 Task: Toggle the audio filter "Volume normalizer".
Action: Mouse moved to (104, 17)
Screenshot: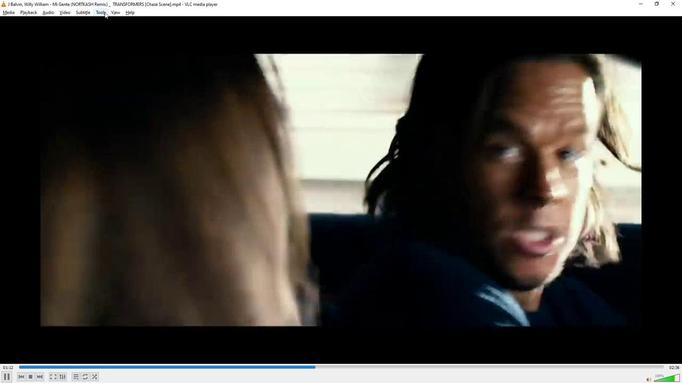 
Action: Mouse pressed left at (104, 17)
Screenshot: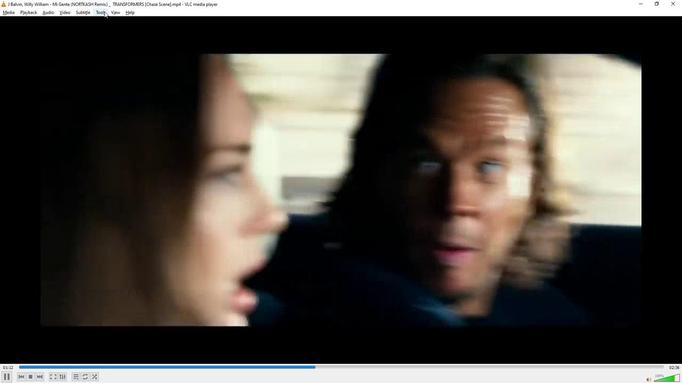 
Action: Mouse moved to (119, 101)
Screenshot: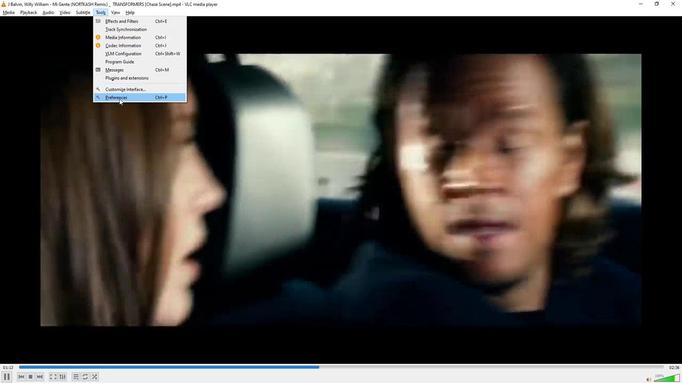 
Action: Mouse pressed left at (119, 101)
Screenshot: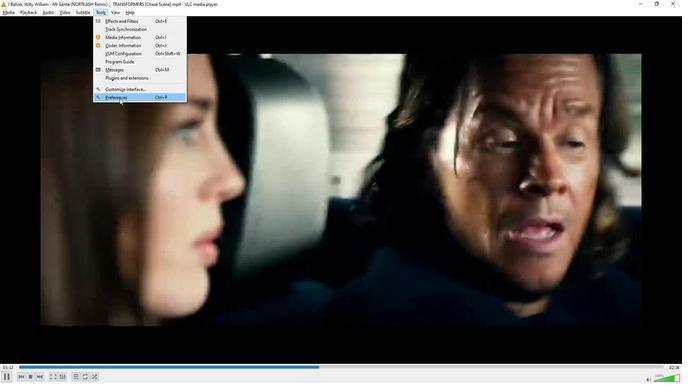 
Action: Mouse moved to (199, 283)
Screenshot: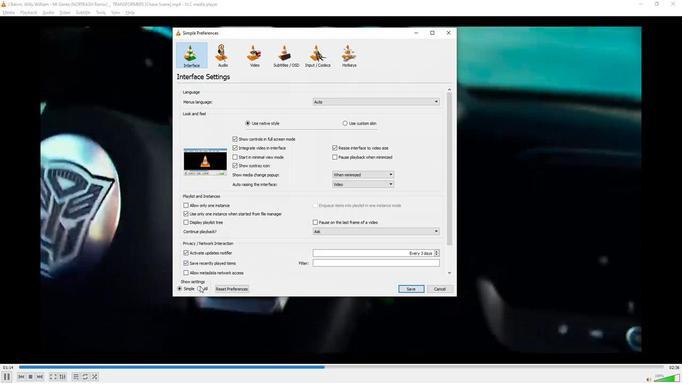 
Action: Mouse pressed left at (199, 283)
Screenshot: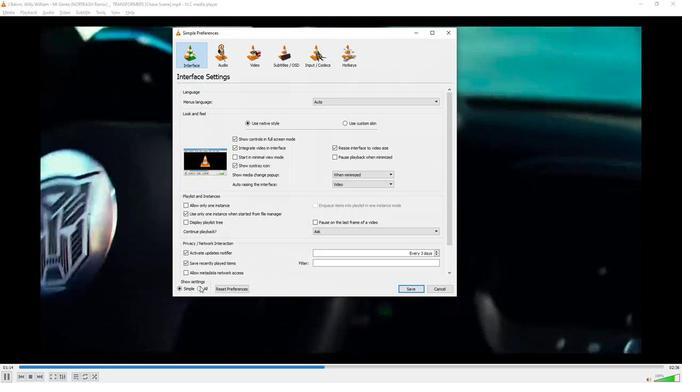 
Action: Mouse moved to (203, 132)
Screenshot: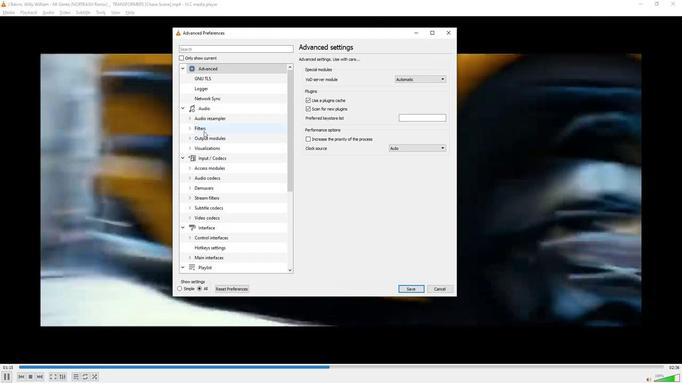 
Action: Mouse pressed left at (203, 132)
Screenshot: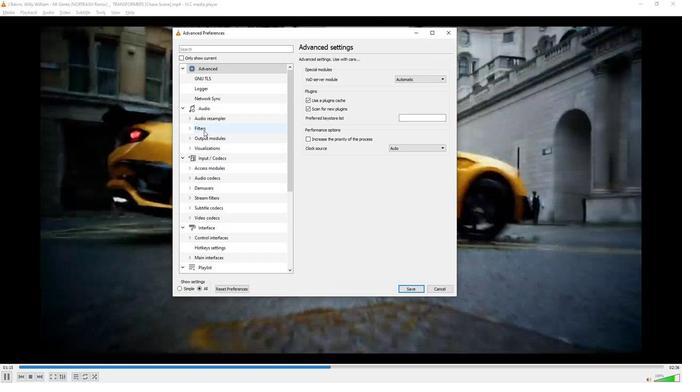 
Action: Mouse moved to (385, 108)
Screenshot: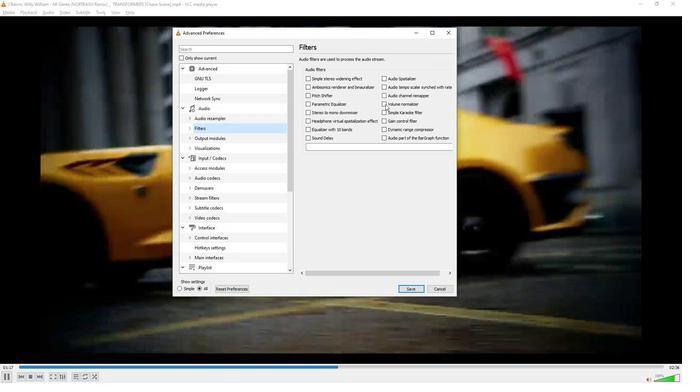
Action: Mouse pressed left at (385, 108)
Screenshot: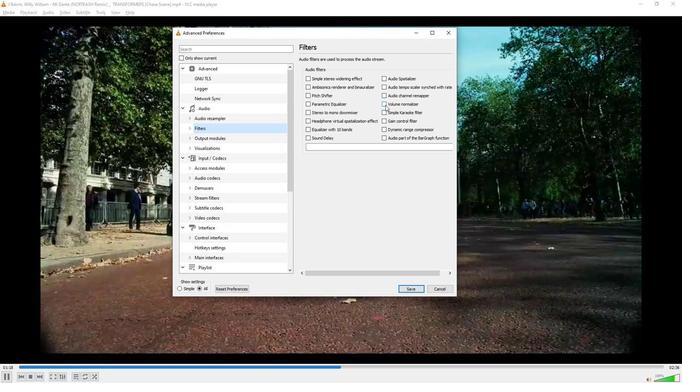 
Action: Mouse moved to (337, 214)
Screenshot: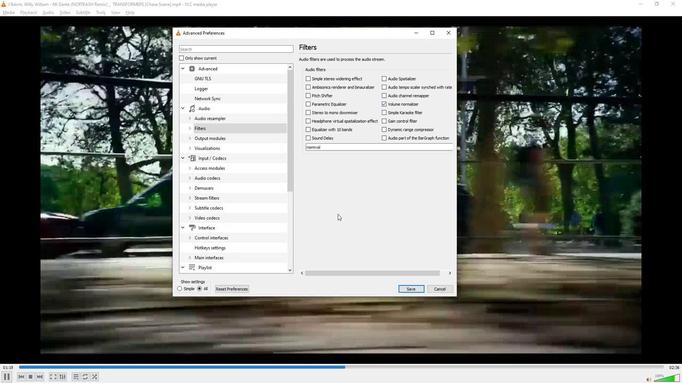 
